 Task: Create a section Burnout Blast and in the section, add a milestone E-commerce Implementation in the project TrailPlan.
Action: Mouse moved to (99, 502)
Screenshot: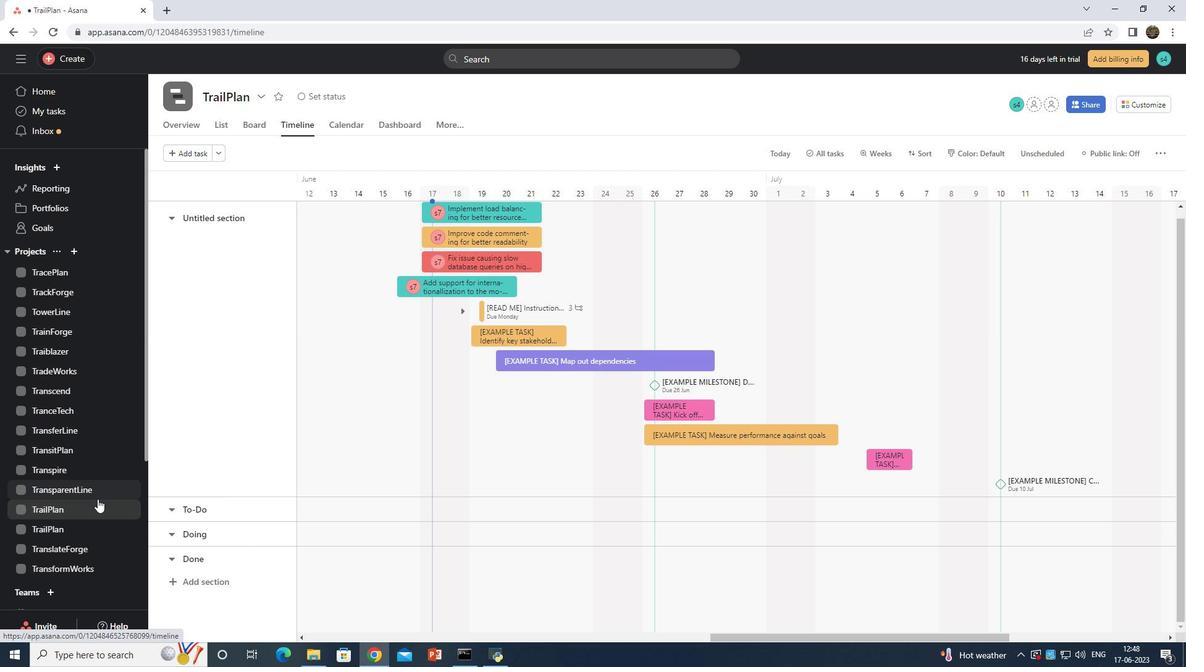 
Action: Mouse pressed left at (99, 502)
Screenshot: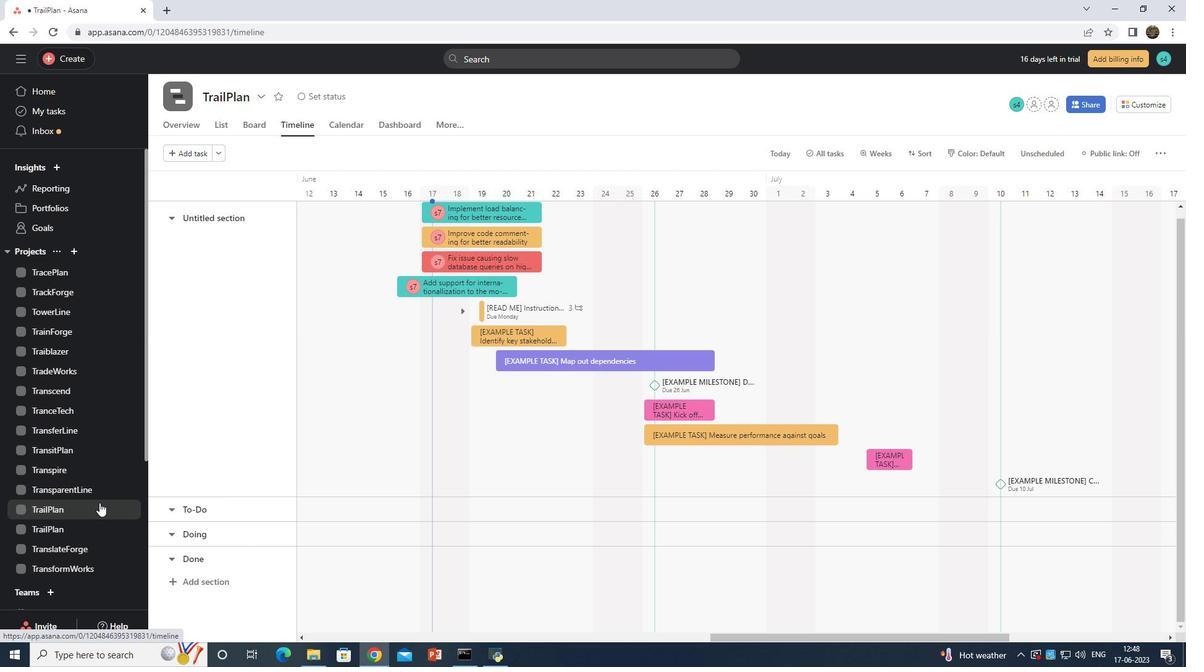
Action: Mouse moved to (206, 579)
Screenshot: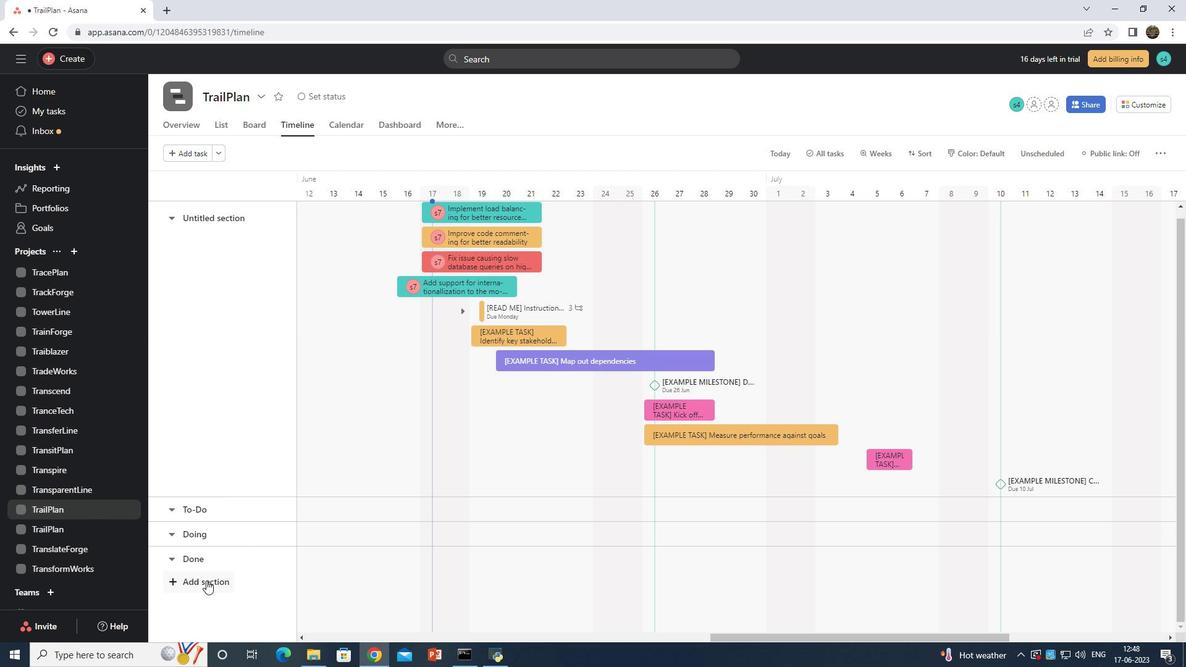
Action: Mouse pressed right at (206, 579)
Screenshot: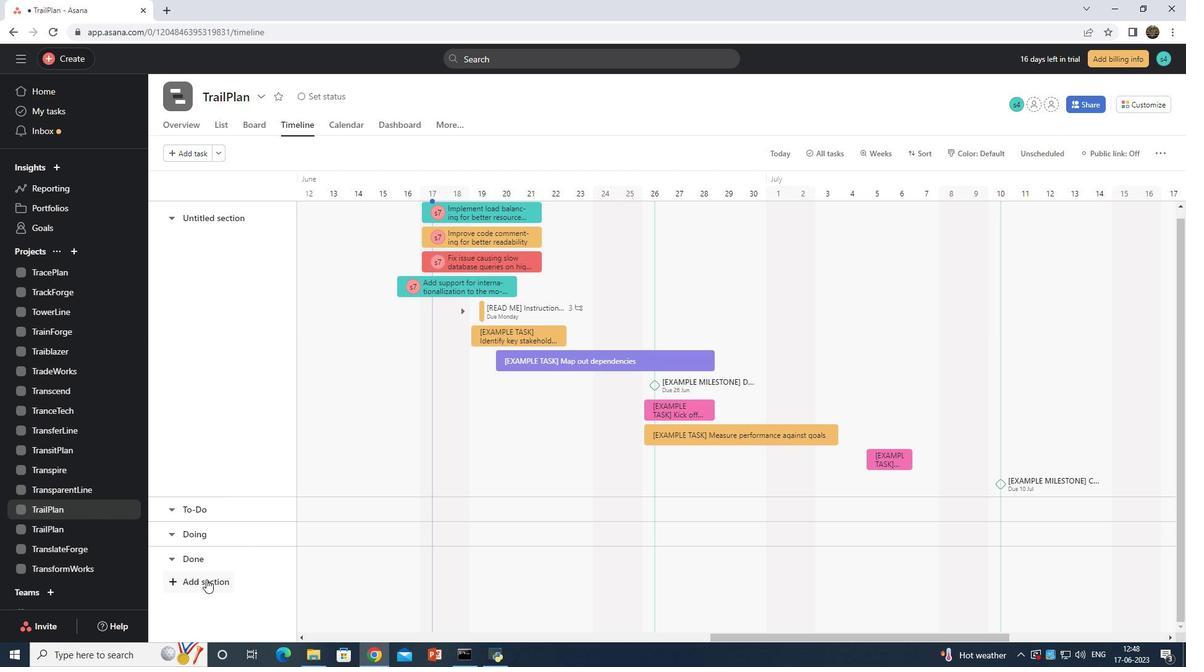 
Action: Mouse pressed left at (206, 579)
Screenshot: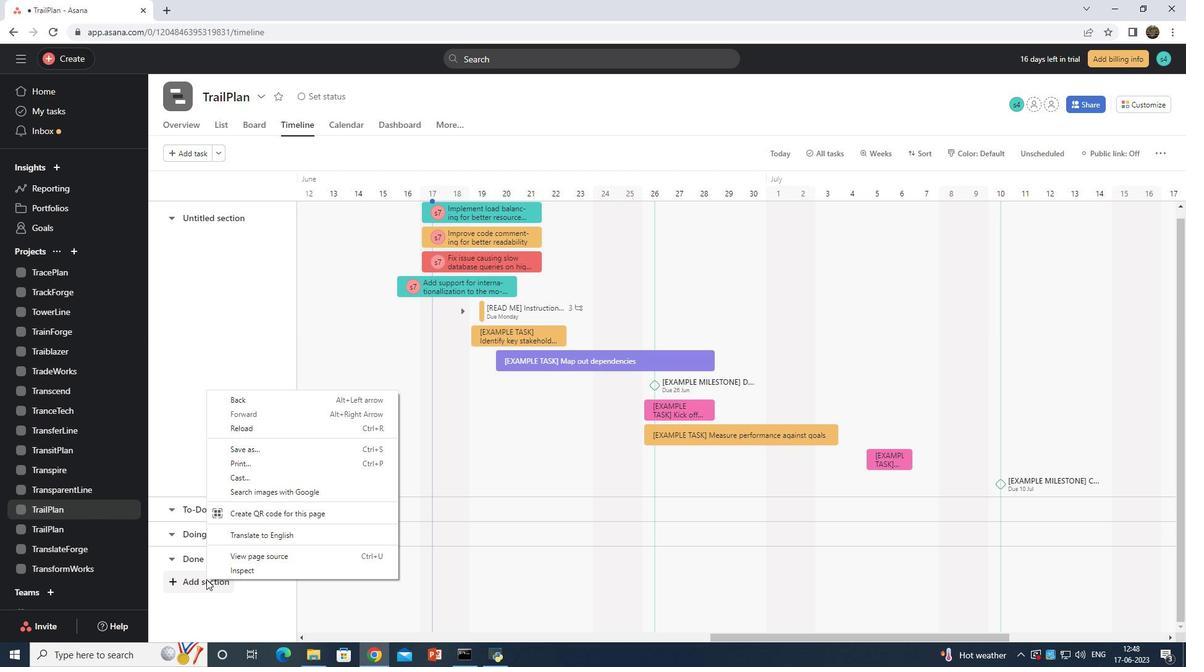 
Action: Key pressed <Key.shift>Burb<Key.backspace>nout<Key.space><Key.shift>Blast
Screenshot: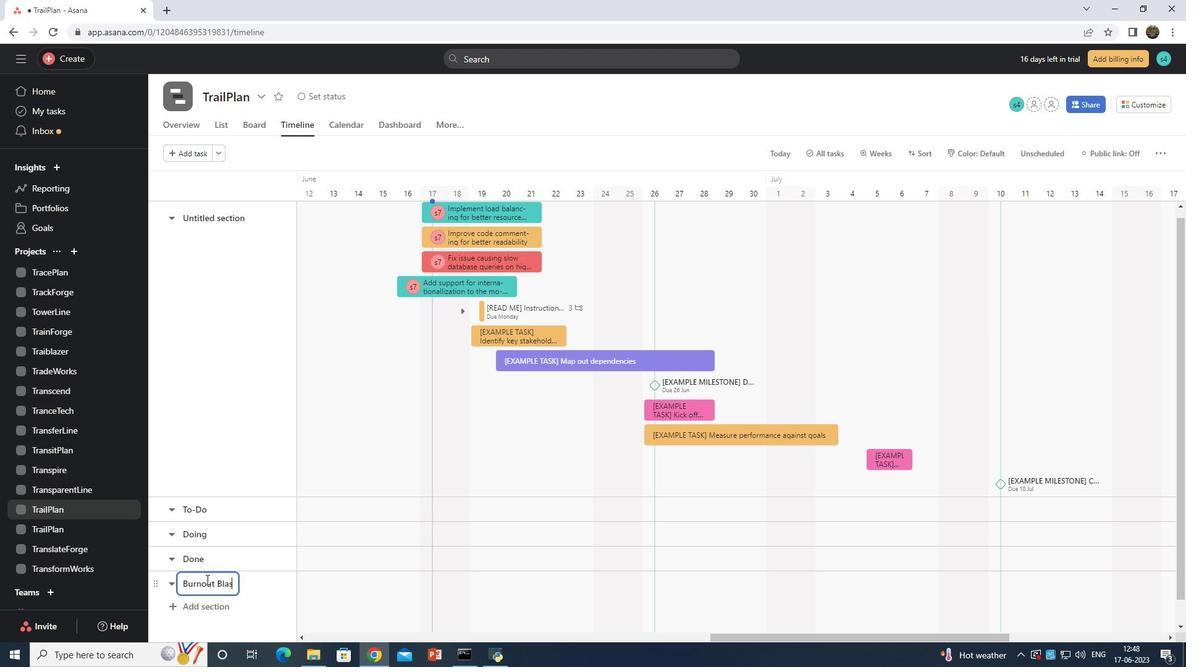 
Action: Mouse moved to (410, 578)
Screenshot: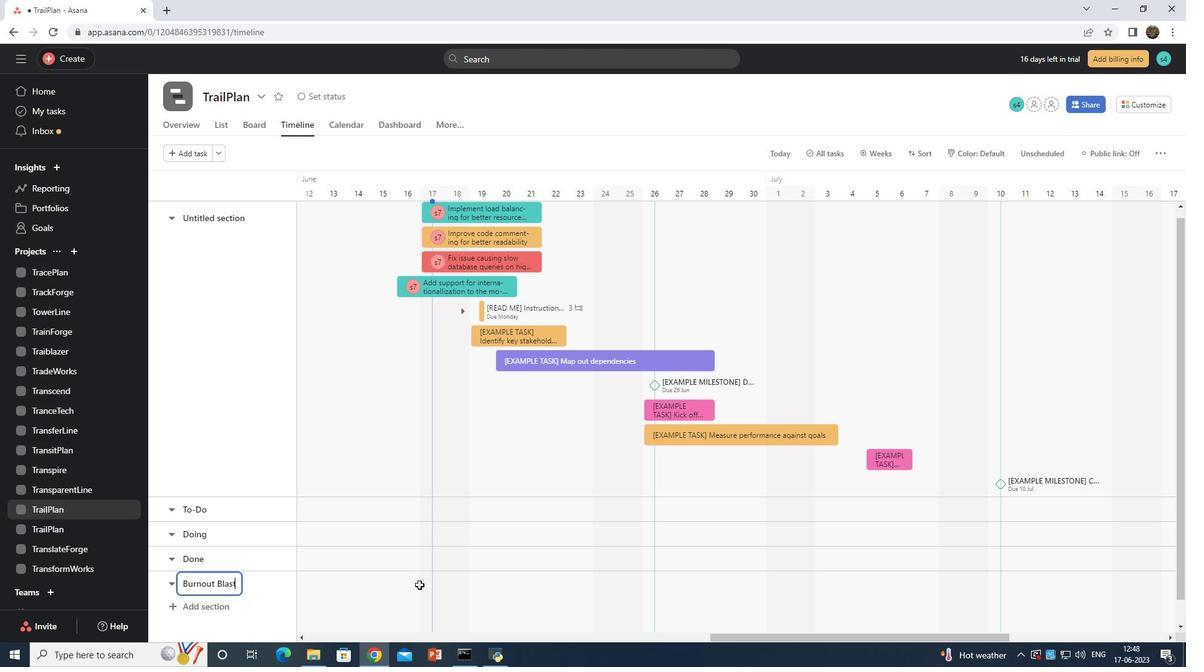 
Action: Mouse pressed left at (410, 578)
Screenshot: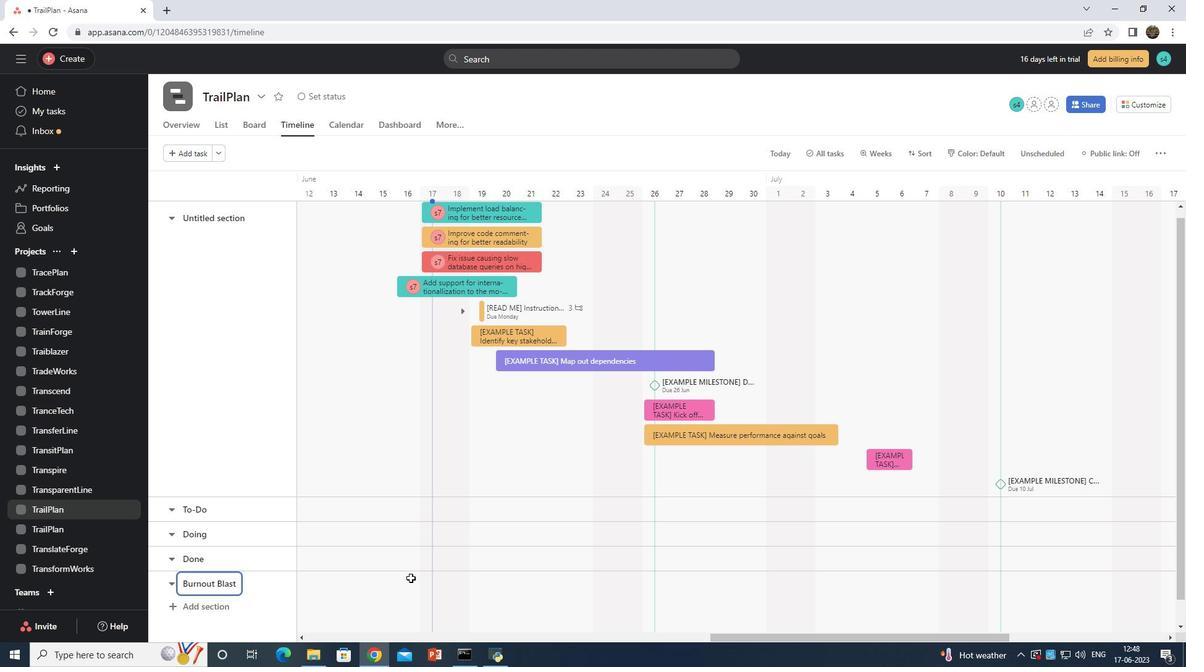 
Action: Mouse moved to (472, 590)
Screenshot: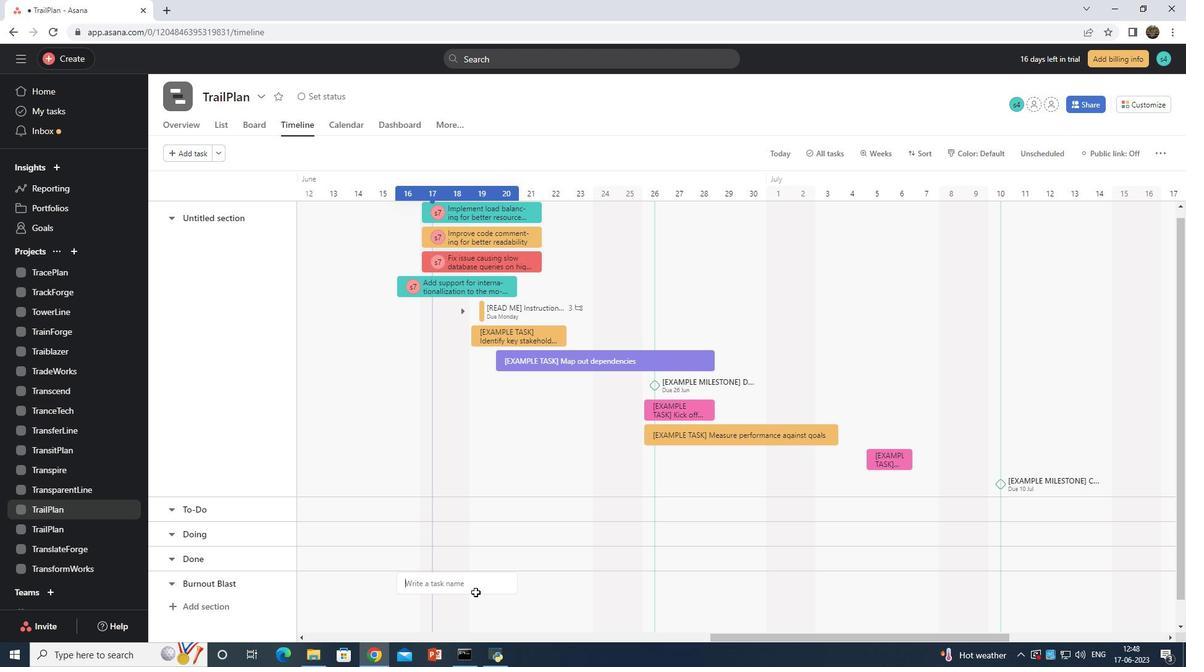 
Action: Key pressed <Key.shift>Mi<Key.backspace><Key.backspace><Key.shift>E-commerce<Key.space><Key.shift>Implementation
Screenshot: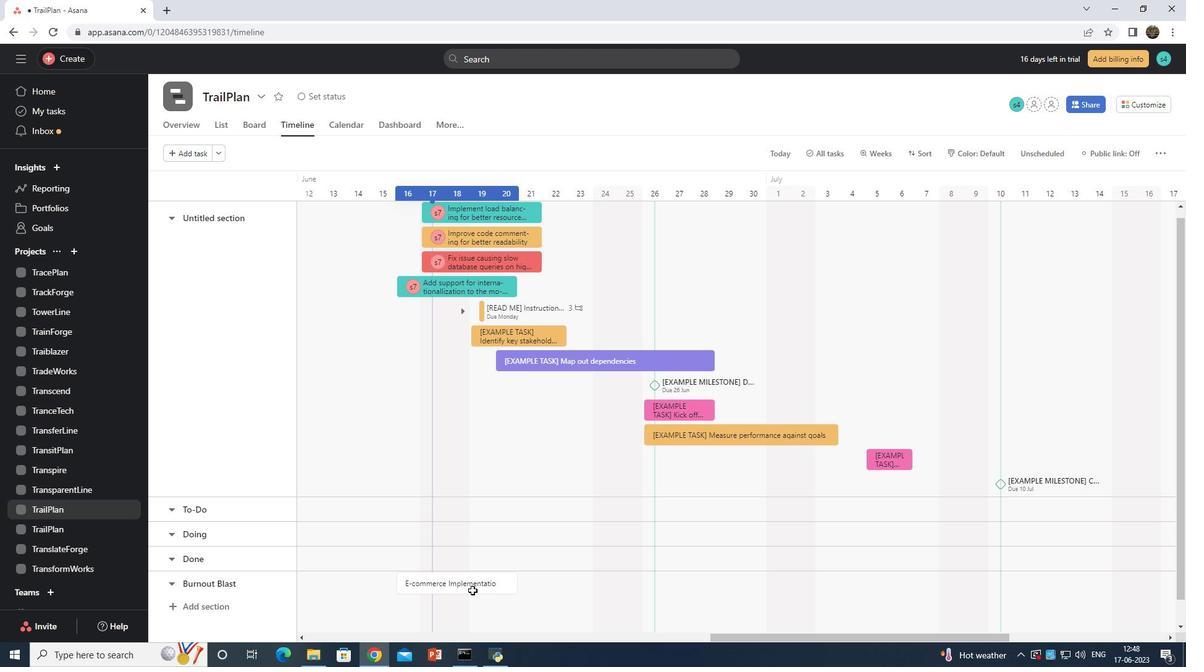 
Action: Mouse pressed right at (472, 590)
Screenshot: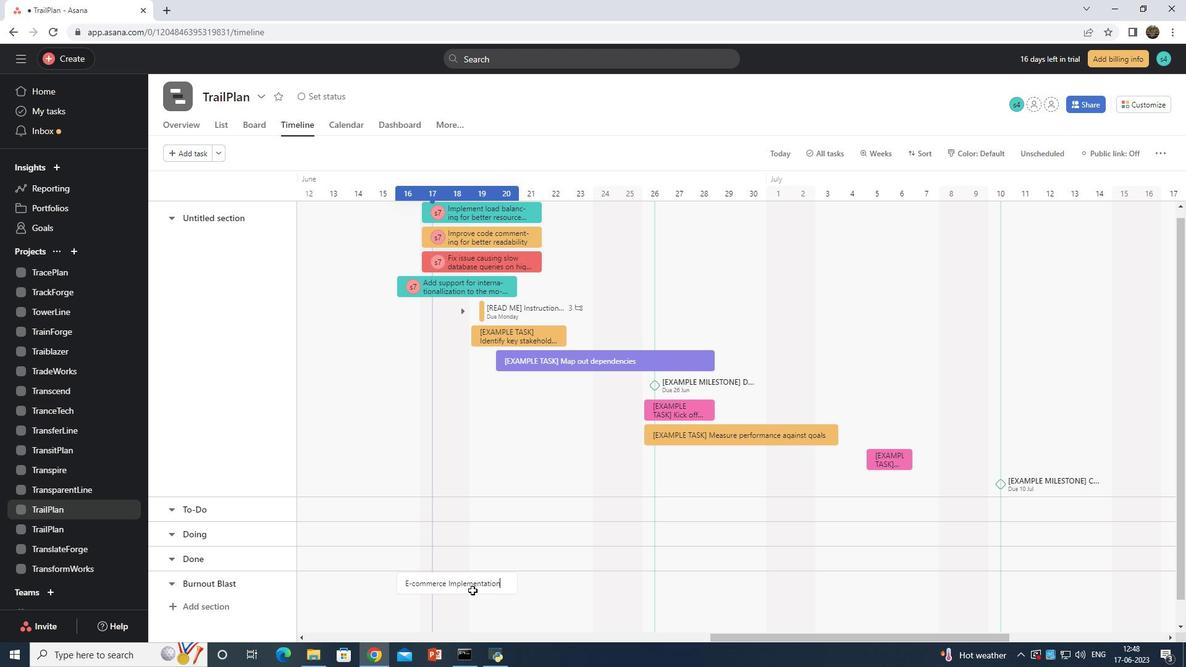 
Action: Mouse moved to (529, 525)
Screenshot: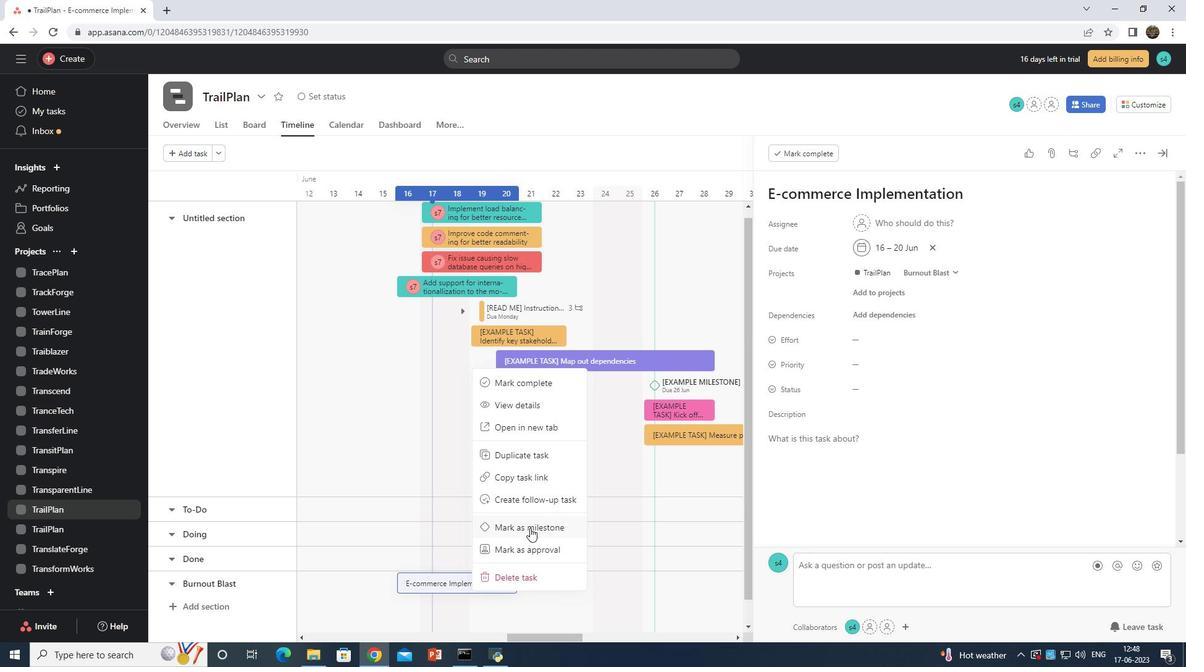 
Action: Mouse pressed left at (529, 525)
Screenshot: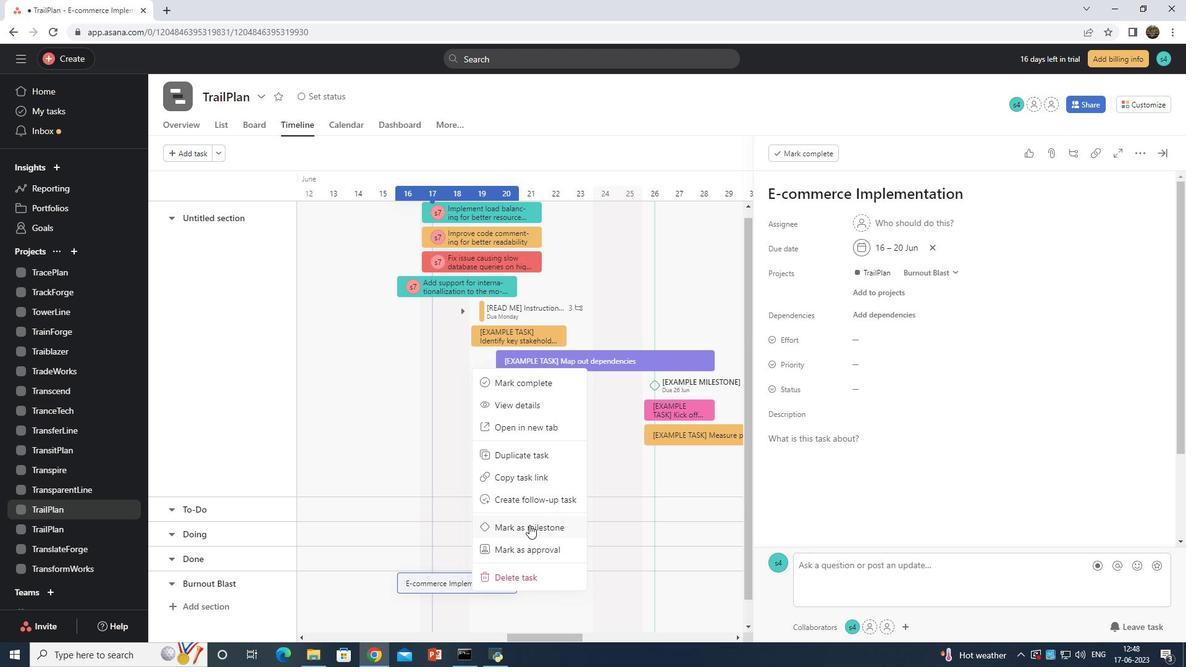 
